 Task: Create and rename a new calendar in Microsoft Outlook.
Action: Mouse moved to (12, 53)
Screenshot: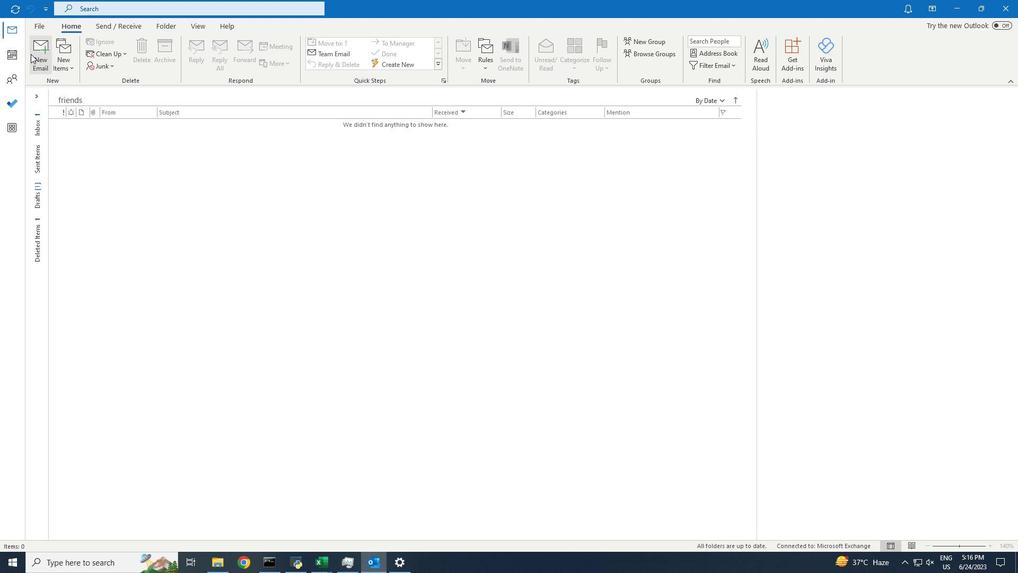 
Action: Mouse pressed left at (12, 53)
Screenshot: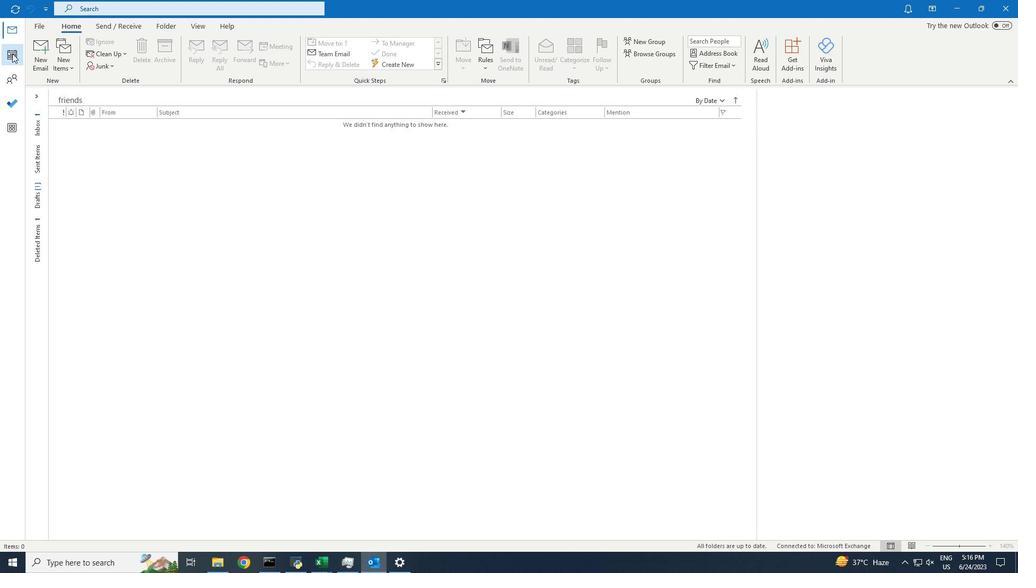 
Action: Mouse moved to (163, 23)
Screenshot: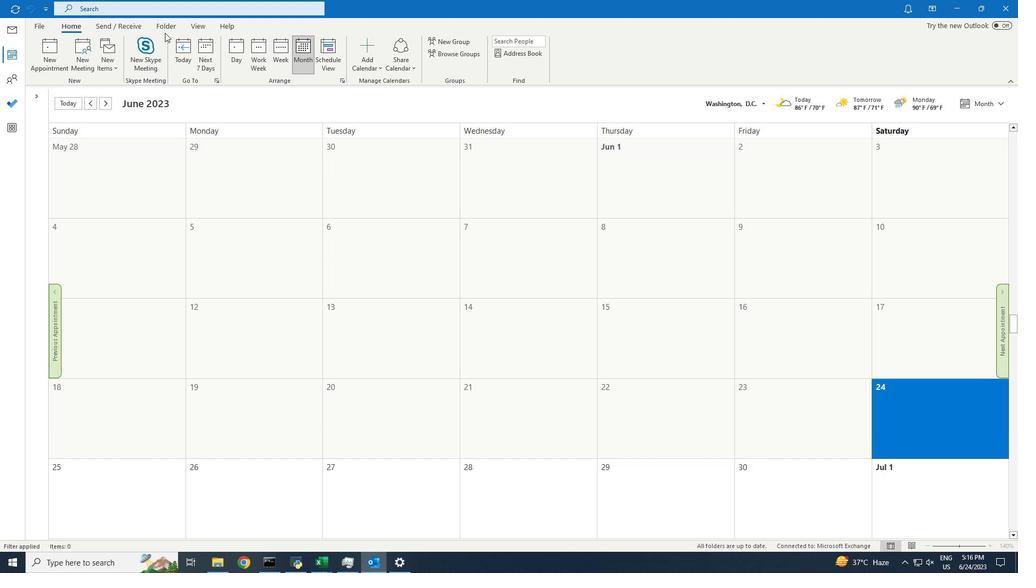 
Action: Mouse pressed left at (163, 23)
Screenshot: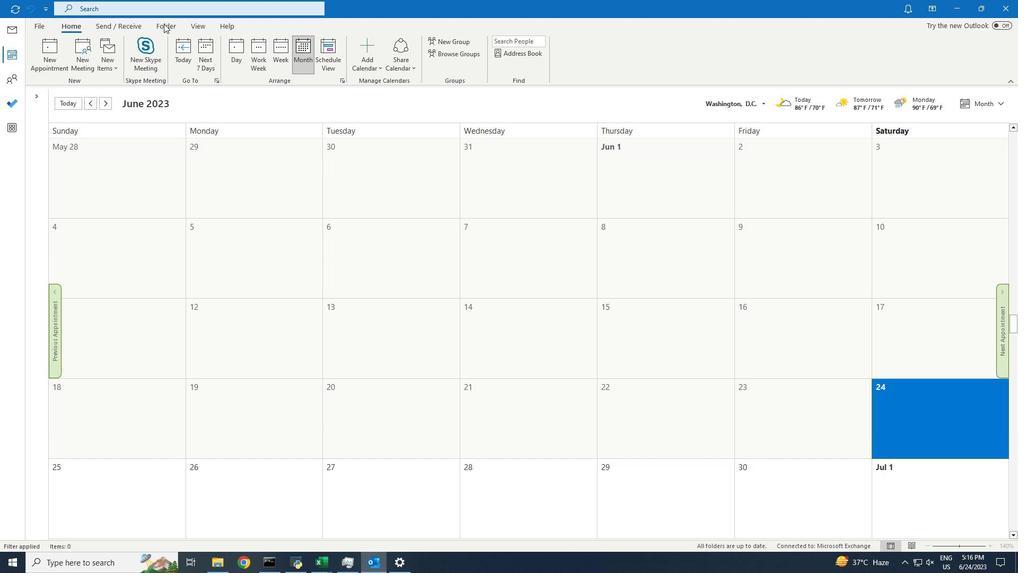 
Action: Mouse moved to (171, 50)
Screenshot: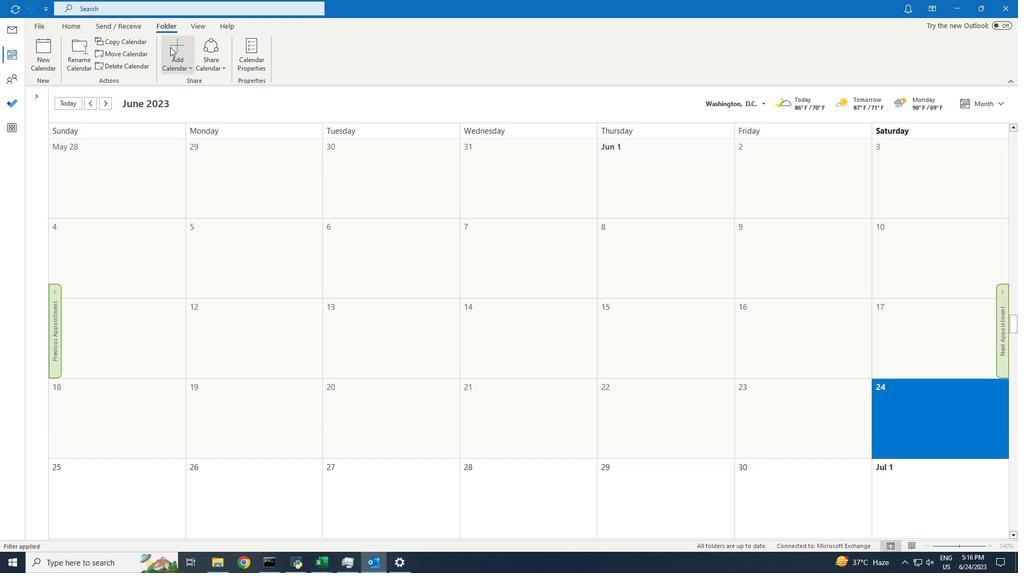 
Action: Mouse pressed left at (171, 50)
Screenshot: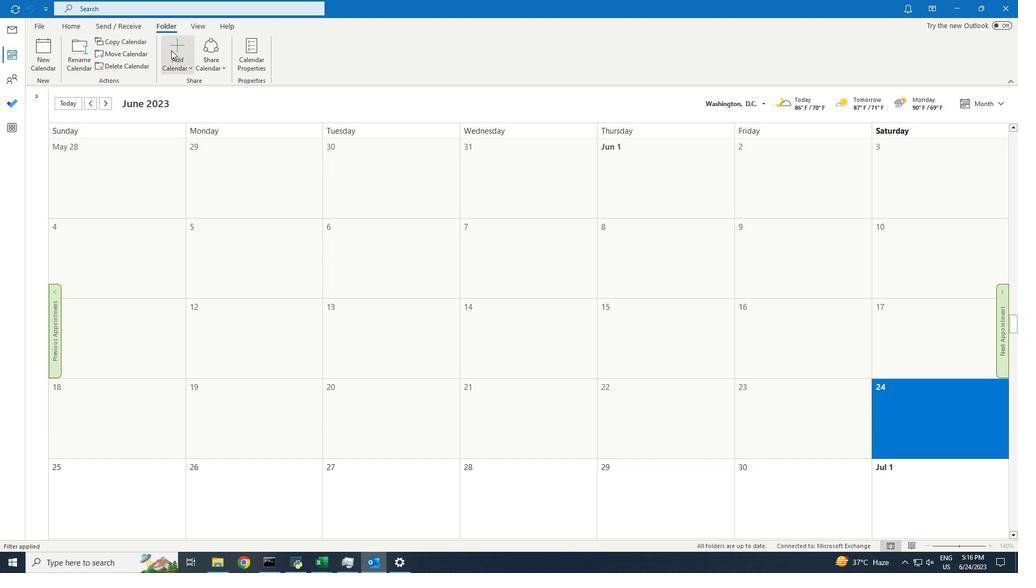 
Action: Mouse moved to (205, 121)
Screenshot: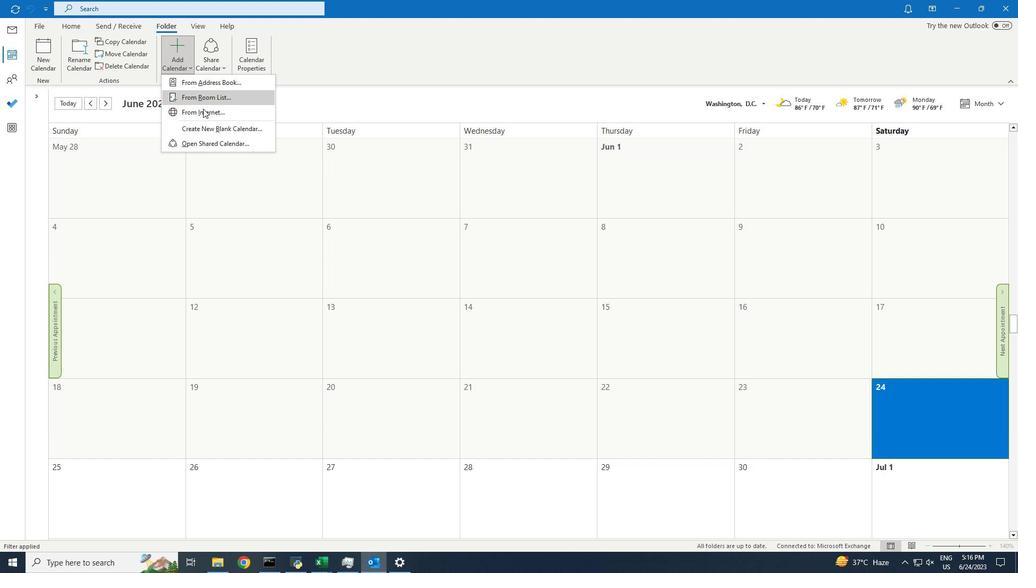 
Action: Mouse pressed left at (205, 121)
Screenshot: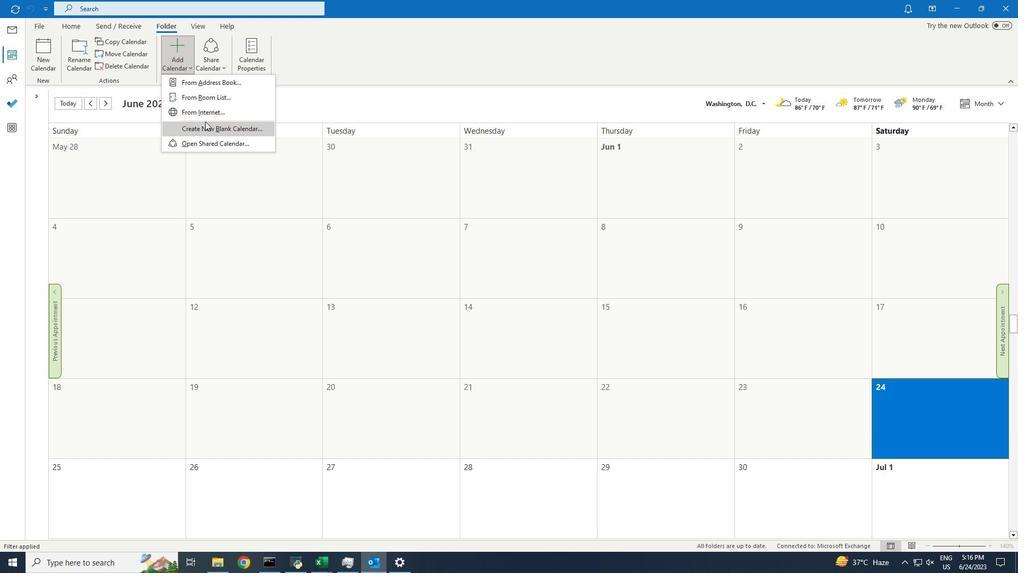 
Action: Mouse moved to (534, 232)
Screenshot: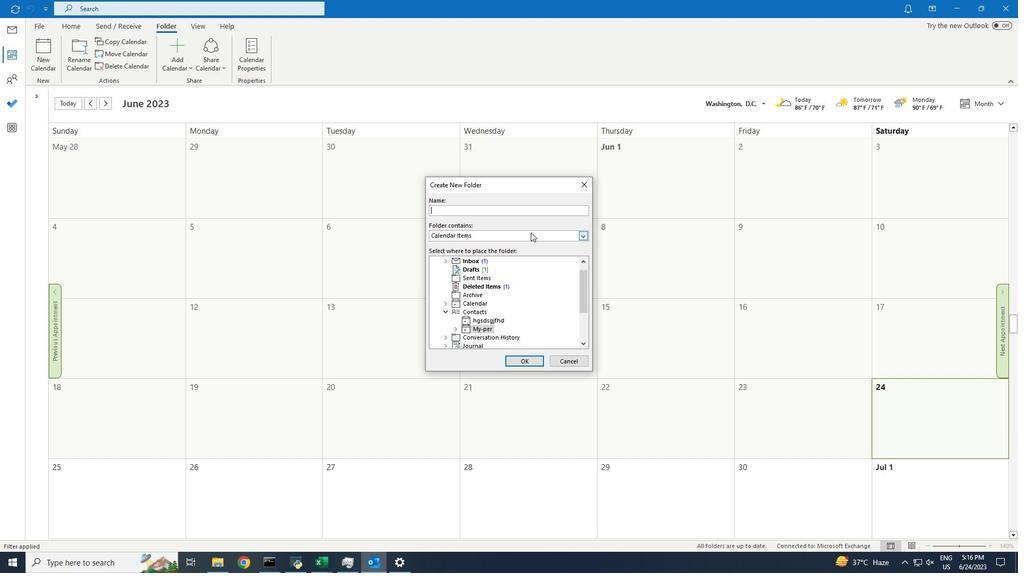
Action: Key pressed <Key.shift>My<Key.space><Key.shift>Outlook<Key.space>calendar
Screenshot: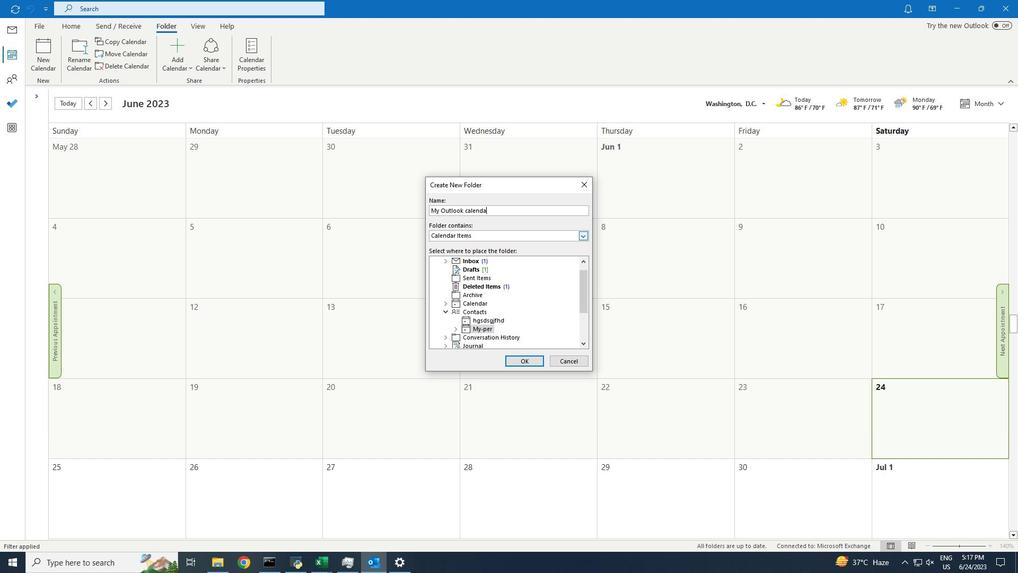 
Action: Mouse moved to (470, 303)
Screenshot: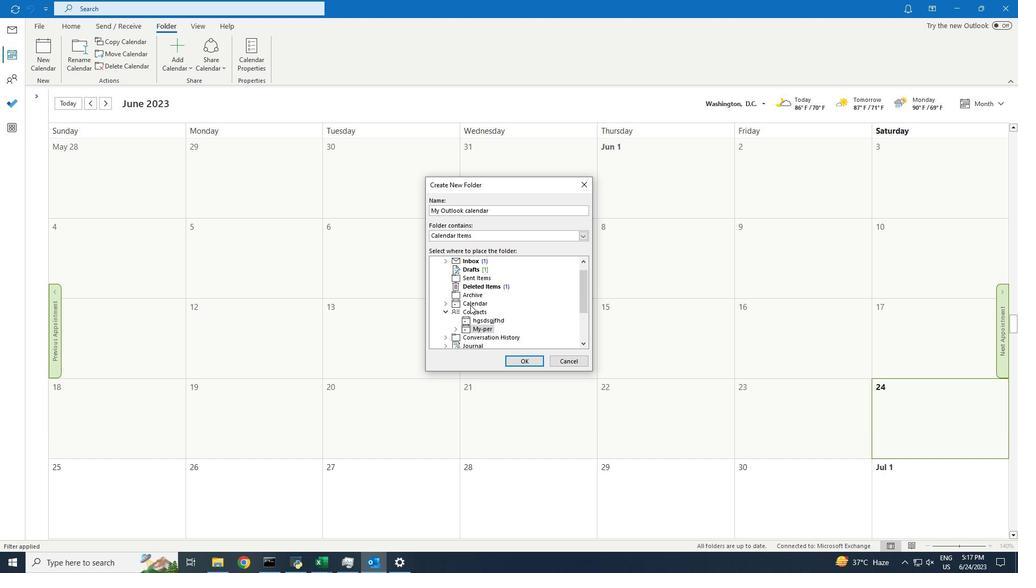 
Action: Mouse pressed left at (470, 303)
Screenshot: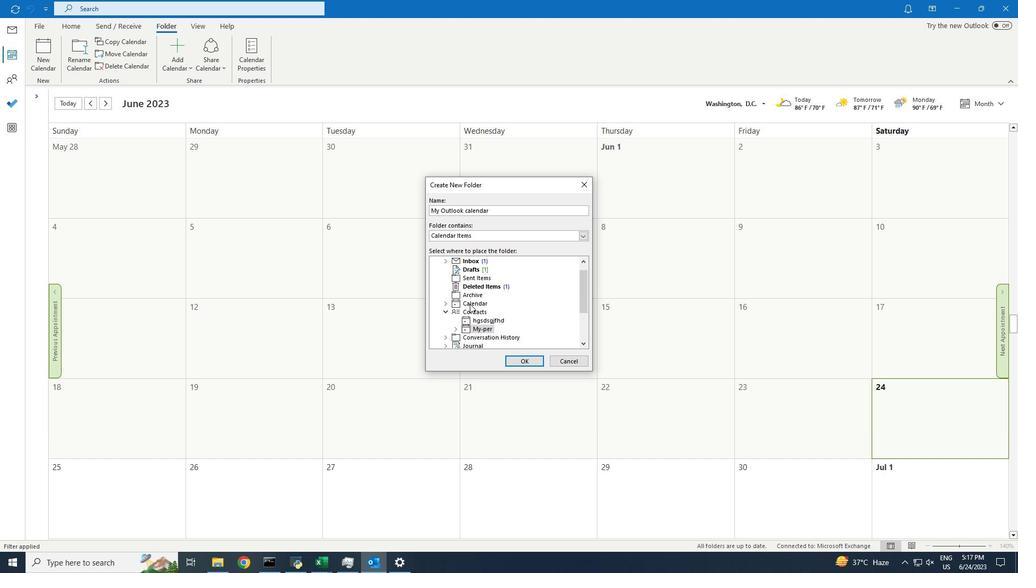 
Action: Mouse moved to (519, 362)
Screenshot: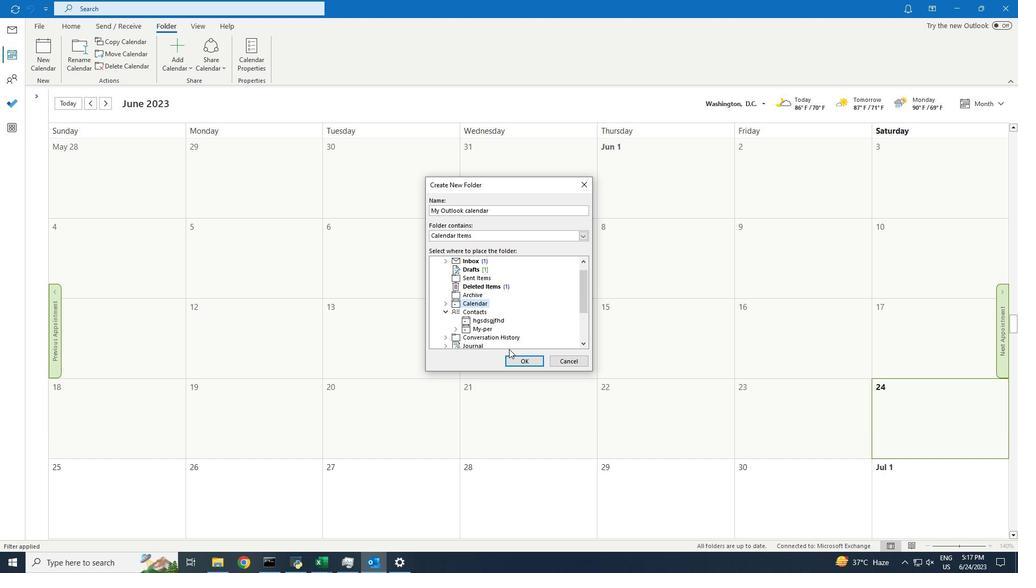 
Action: Mouse pressed left at (519, 362)
Screenshot: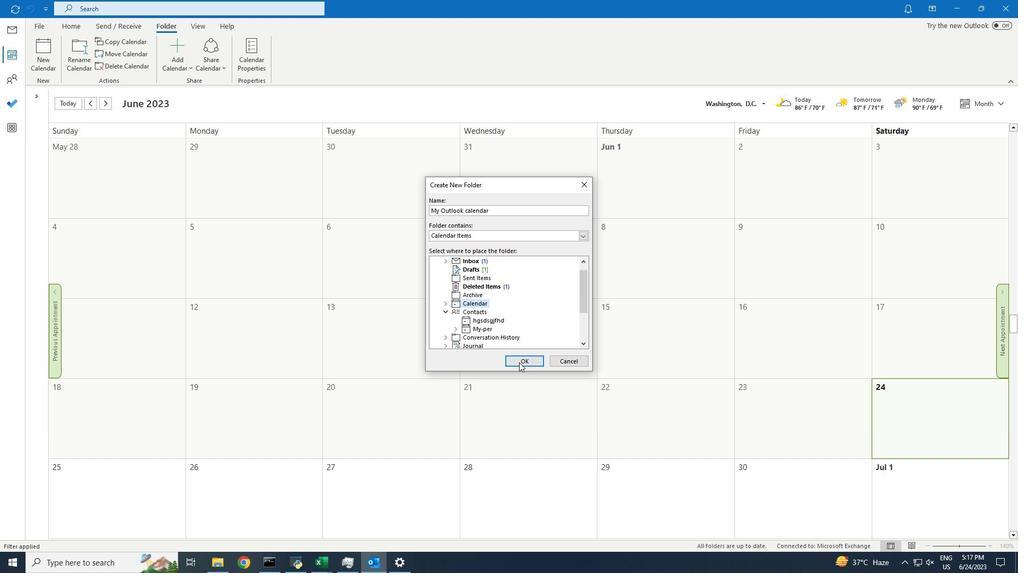 
Action: Mouse moved to (128, 48)
Screenshot: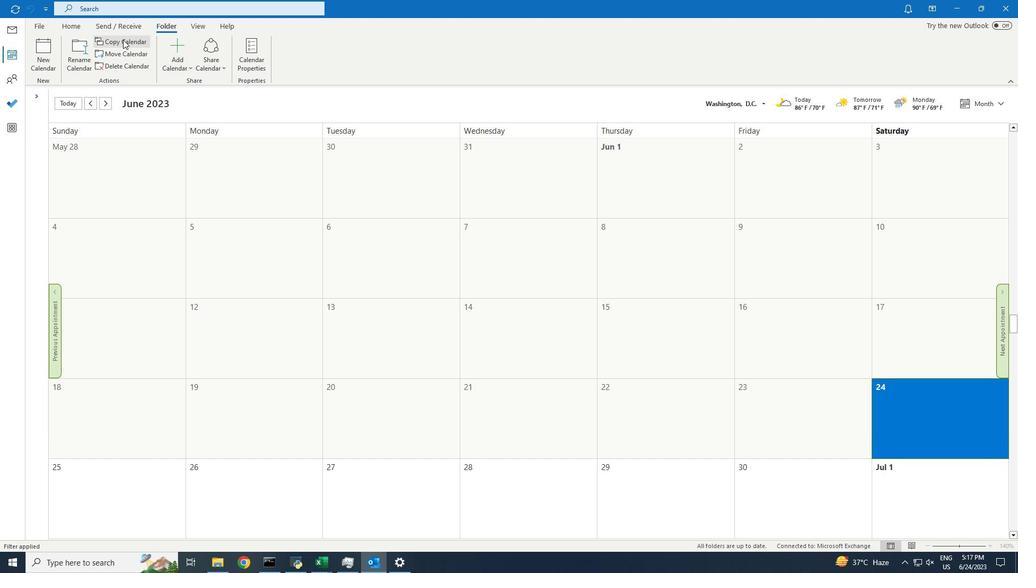 
Action: Mouse pressed left at (124, 40)
Screenshot: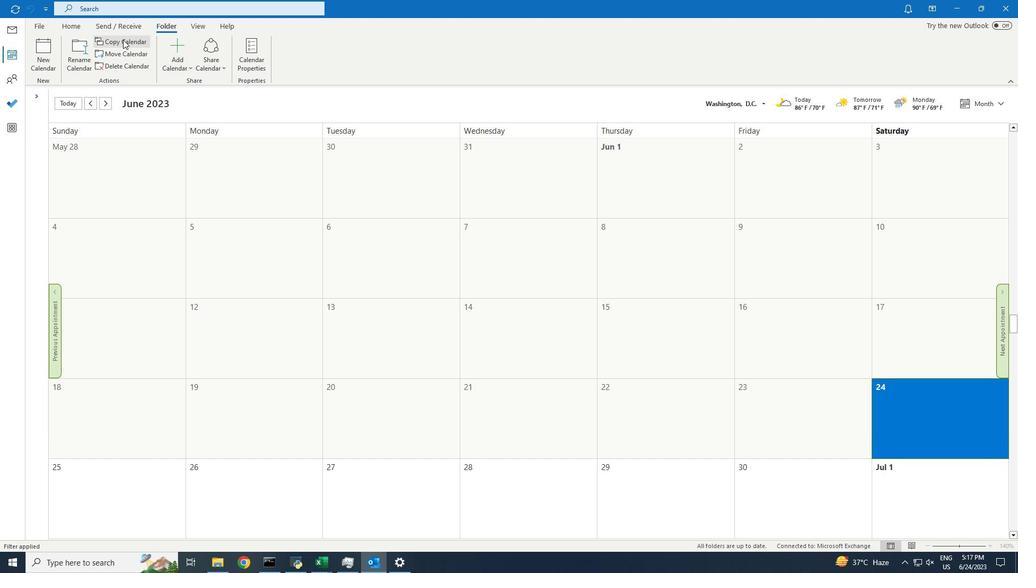
Action: Mouse moved to (576, 226)
Screenshot: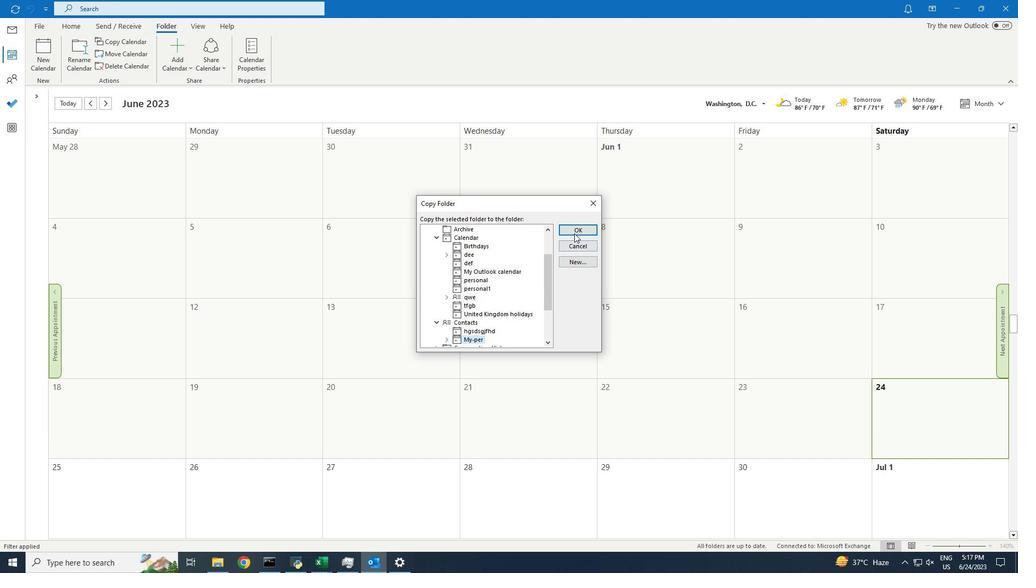 
Action: Mouse pressed left at (576, 226)
Screenshot: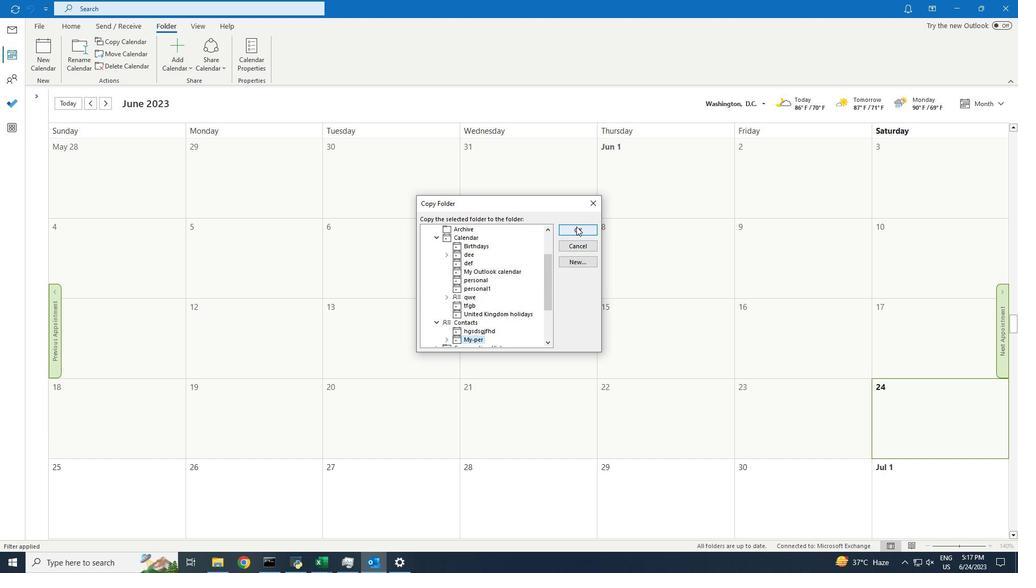 
Action: Mouse moved to (87, 60)
Screenshot: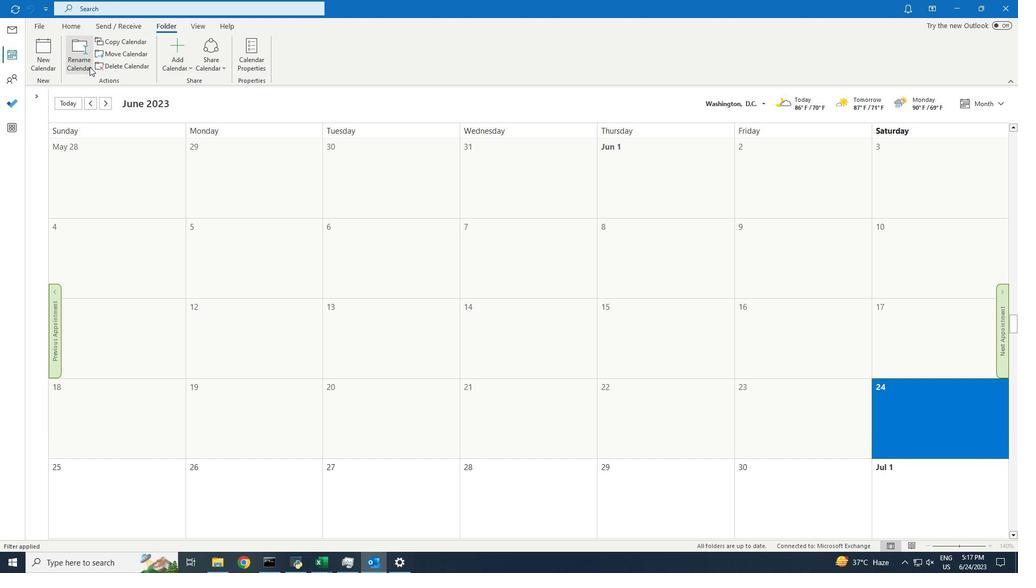 
Action: Mouse pressed left at (87, 60)
Screenshot: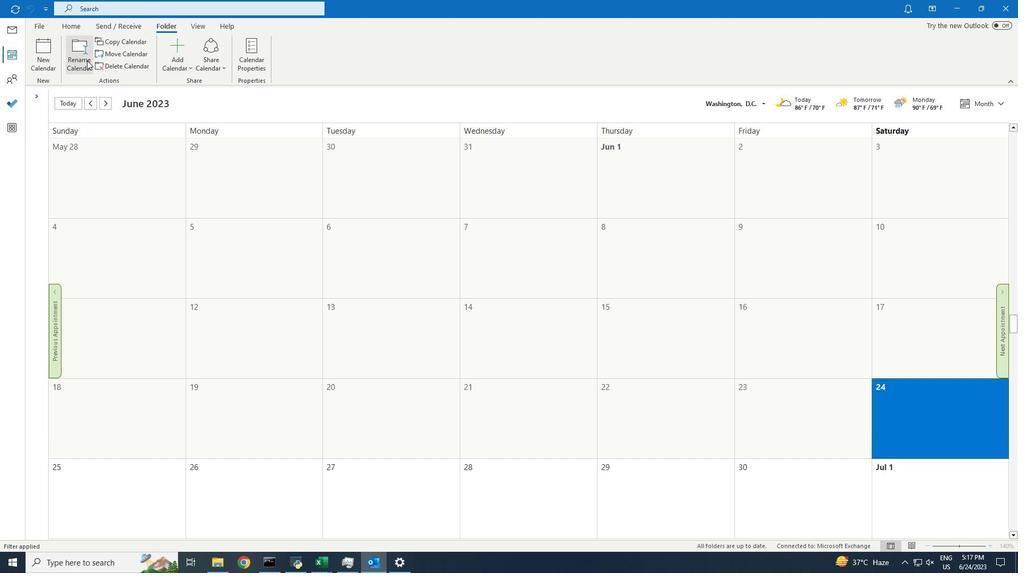 
Action: Mouse moved to (416, 249)
Screenshot: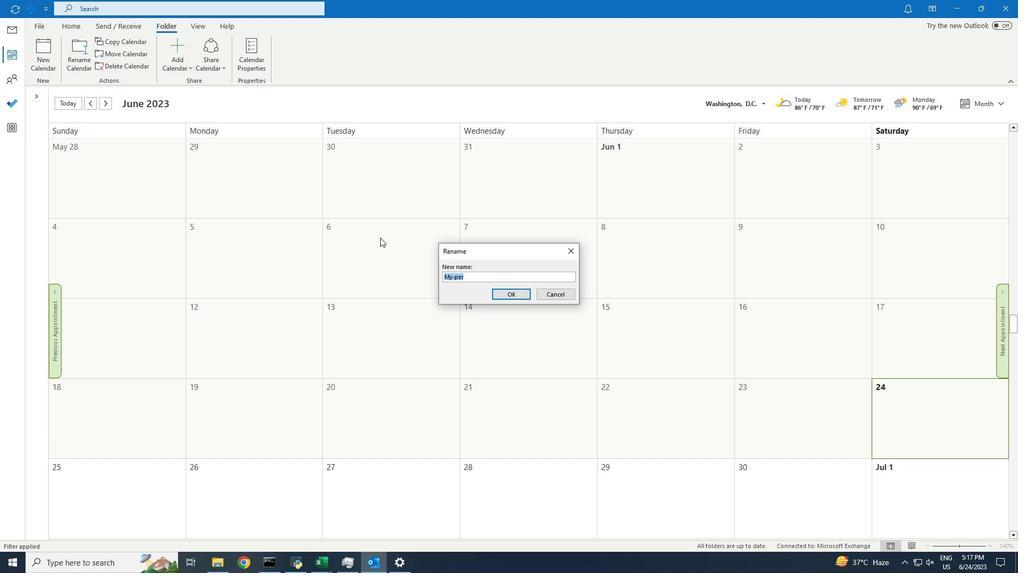
Action: Key pressed <Key.shift>Jack<Key.space><Key.shift>Outlook<Key.space>calendar
Screenshot: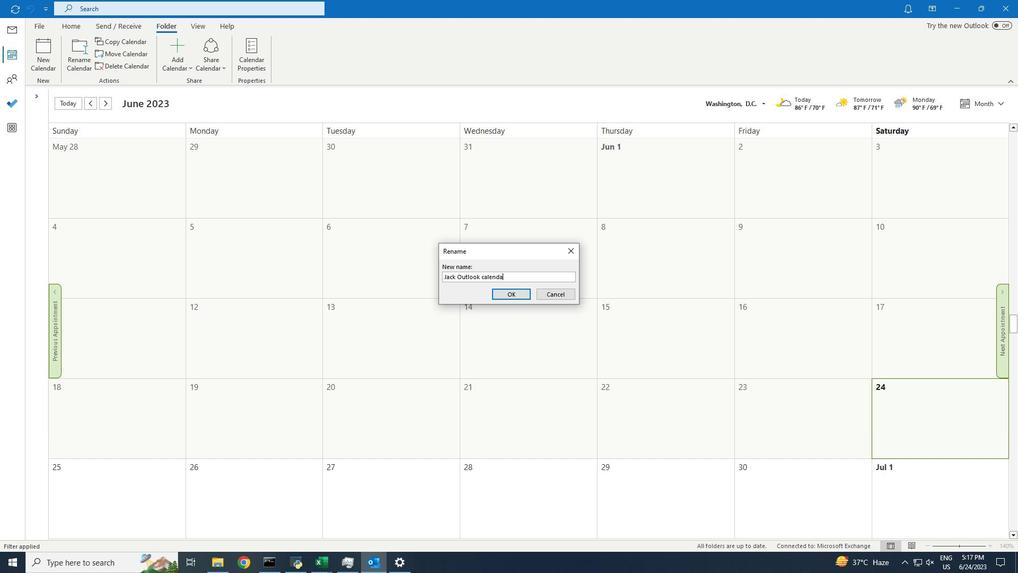 
Action: Mouse moved to (513, 296)
Screenshot: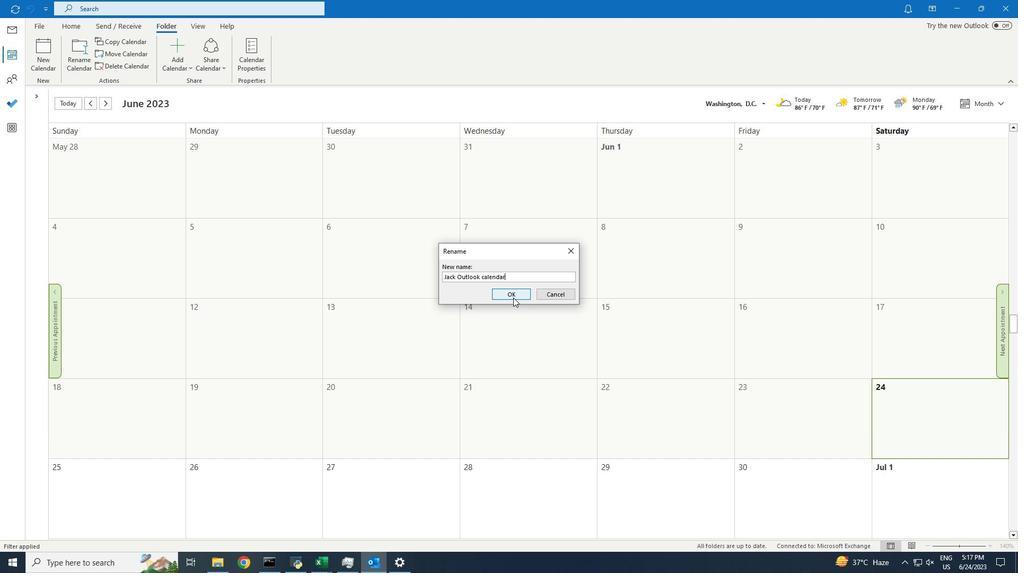 
Action: Mouse pressed left at (513, 296)
Screenshot: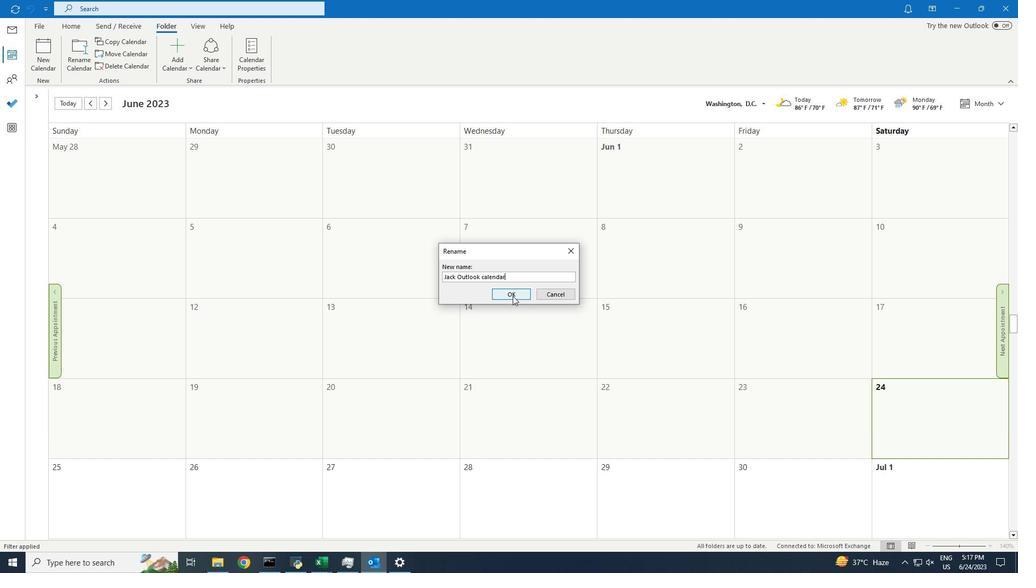 
